 Task: Add Salted Caramel Chocolate Chip Cookies to the cart.
Action: Mouse moved to (763, 276)
Screenshot: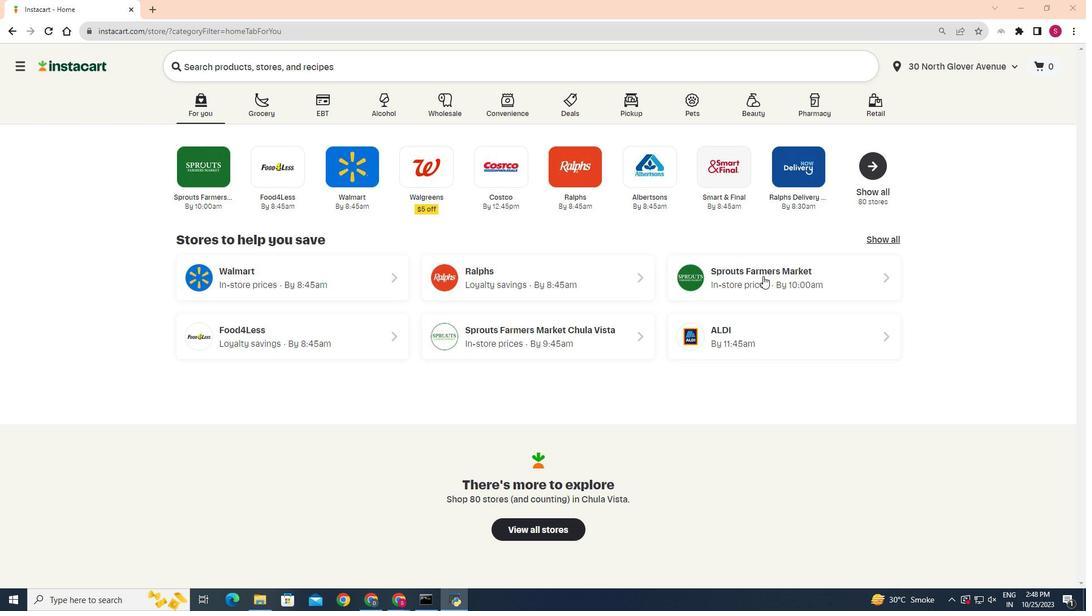 
Action: Mouse pressed left at (763, 276)
Screenshot: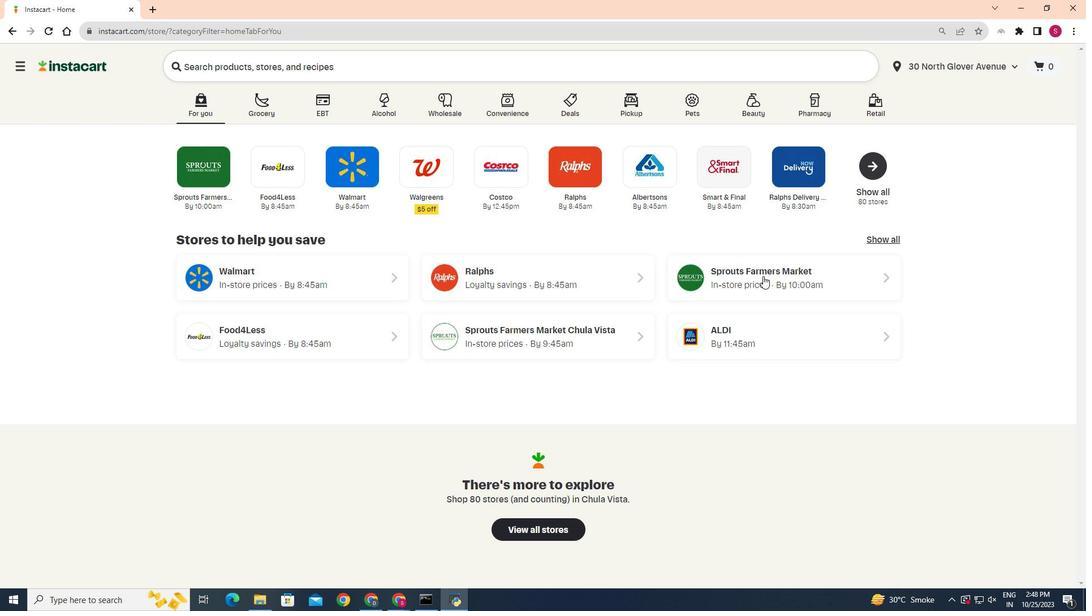 
Action: Mouse moved to (30, 451)
Screenshot: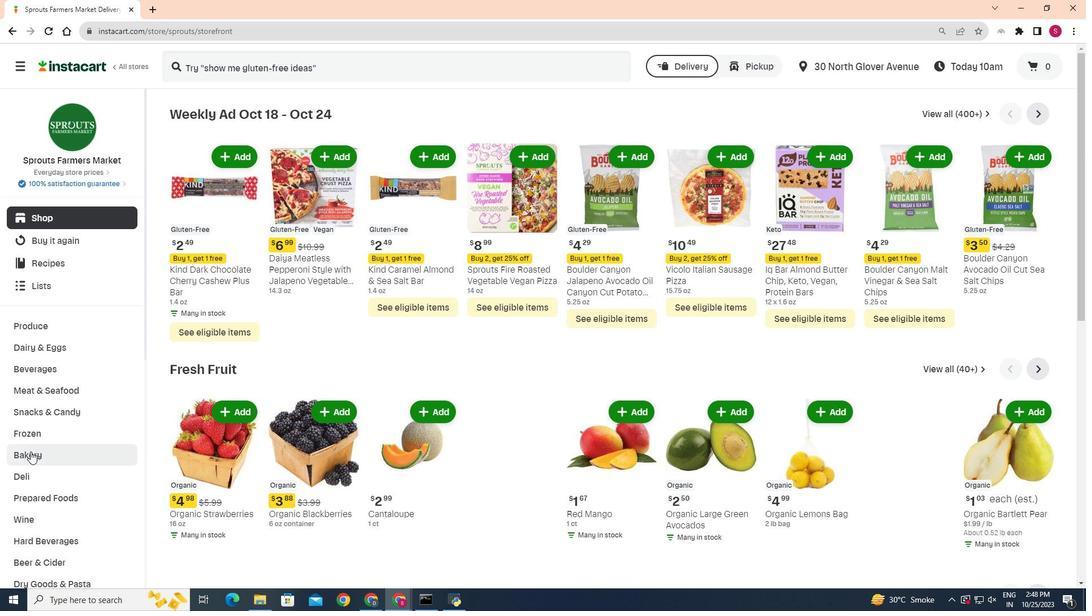 
Action: Mouse pressed left at (30, 451)
Screenshot: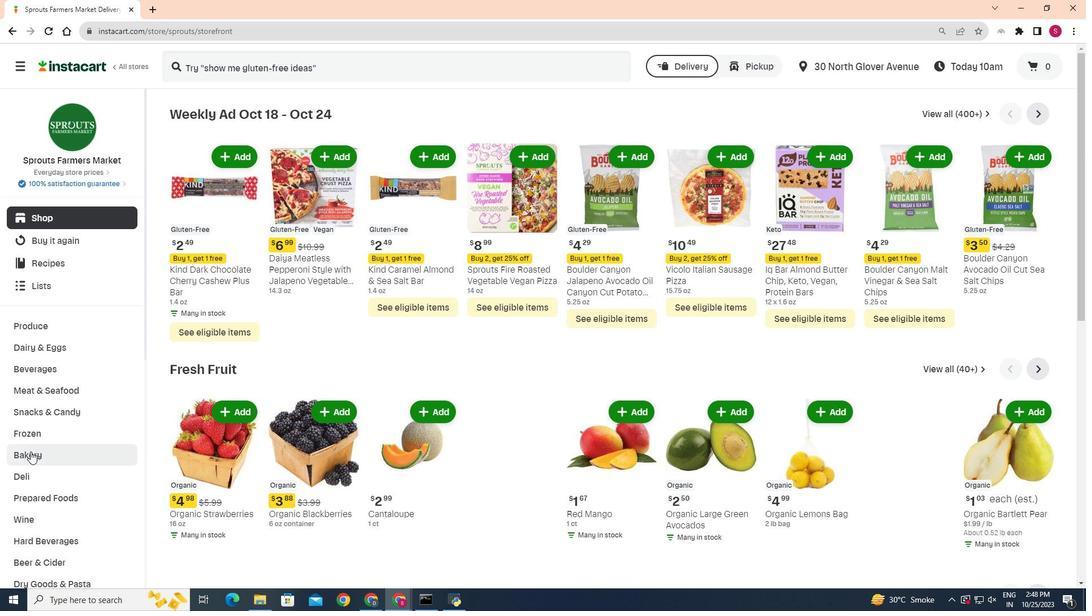 
Action: Mouse moved to (369, 183)
Screenshot: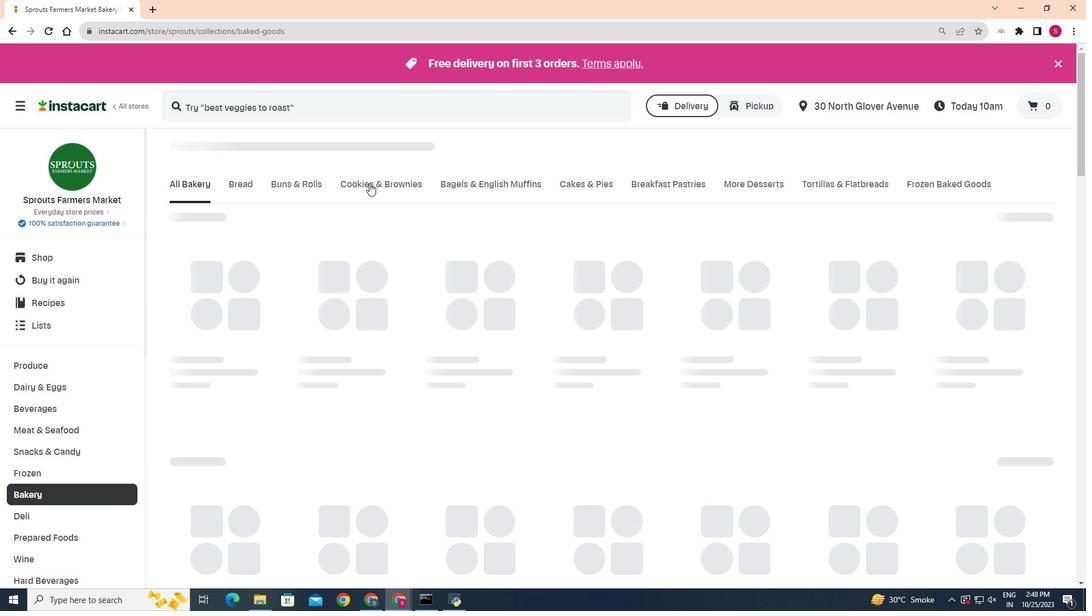 
Action: Mouse pressed left at (369, 183)
Screenshot: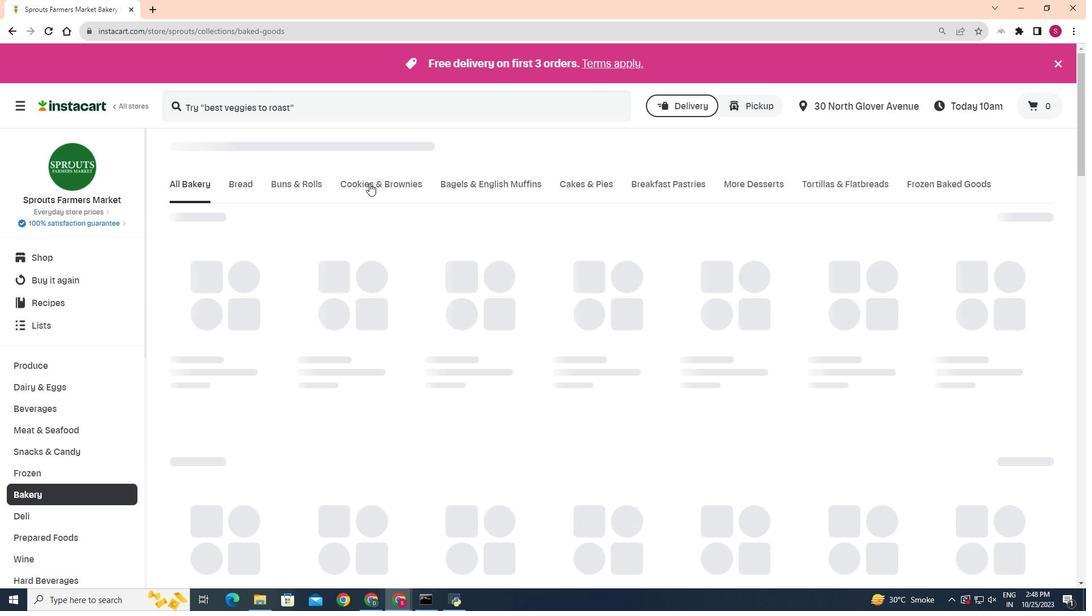 
Action: Mouse moved to (255, 230)
Screenshot: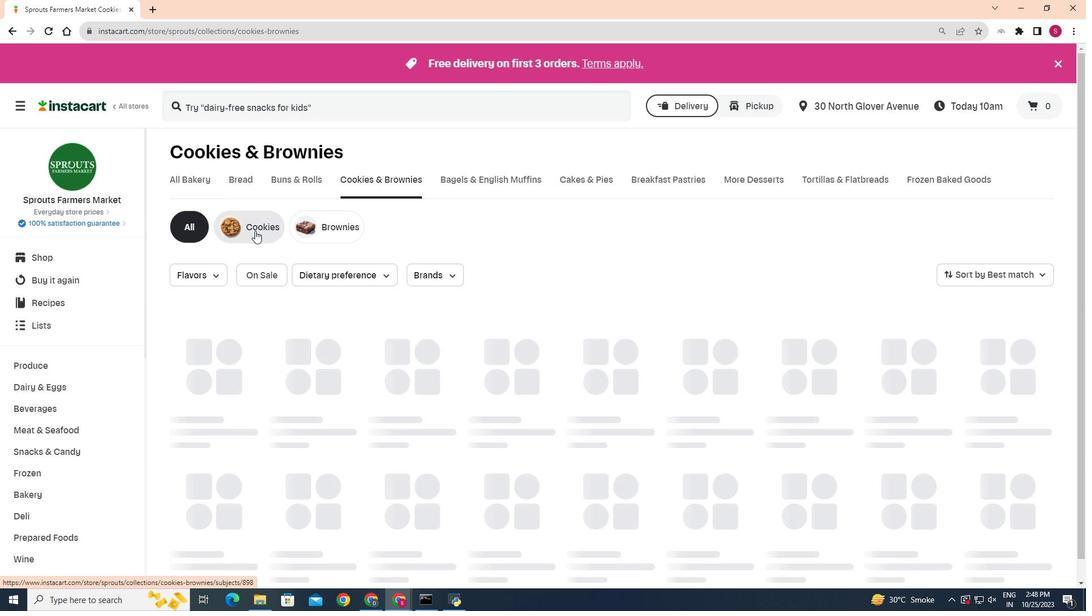 
Action: Mouse pressed left at (255, 230)
Screenshot: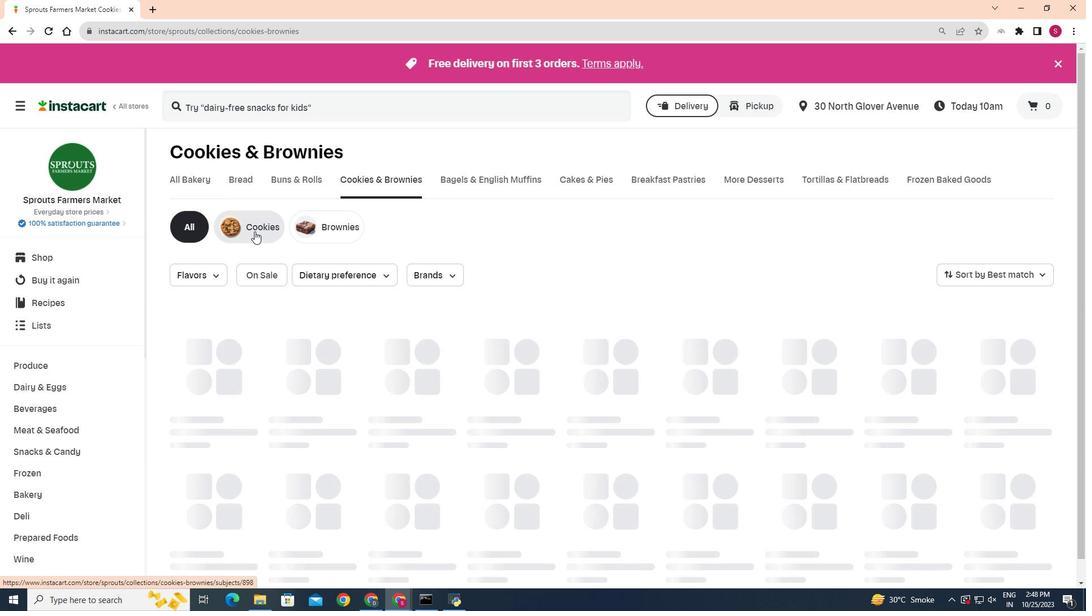 
Action: Mouse moved to (1015, 308)
Screenshot: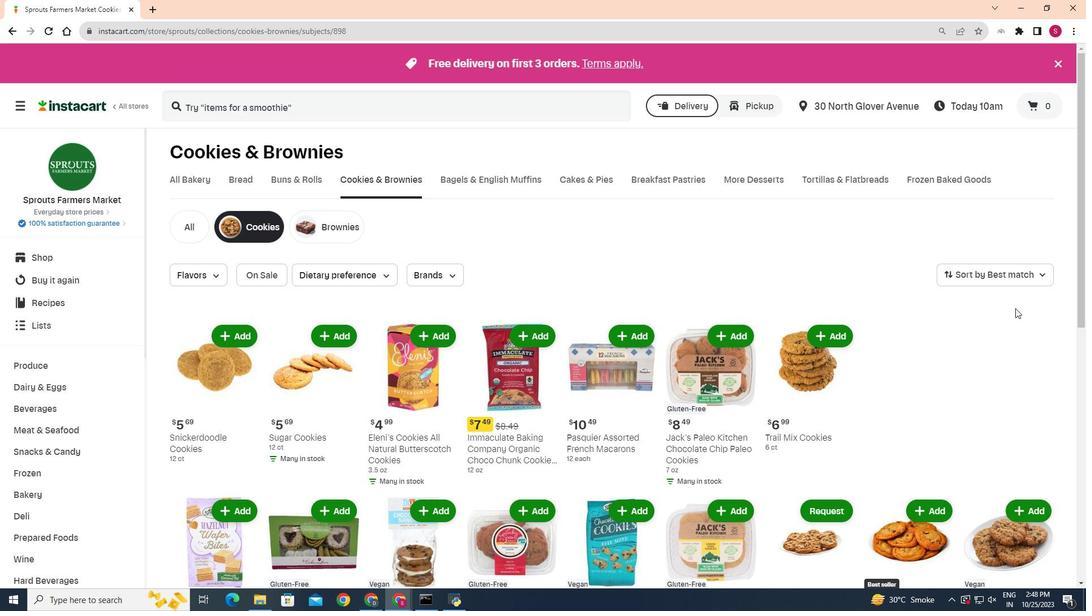 
Action: Mouse scrolled (1015, 307) with delta (0, 0)
Screenshot: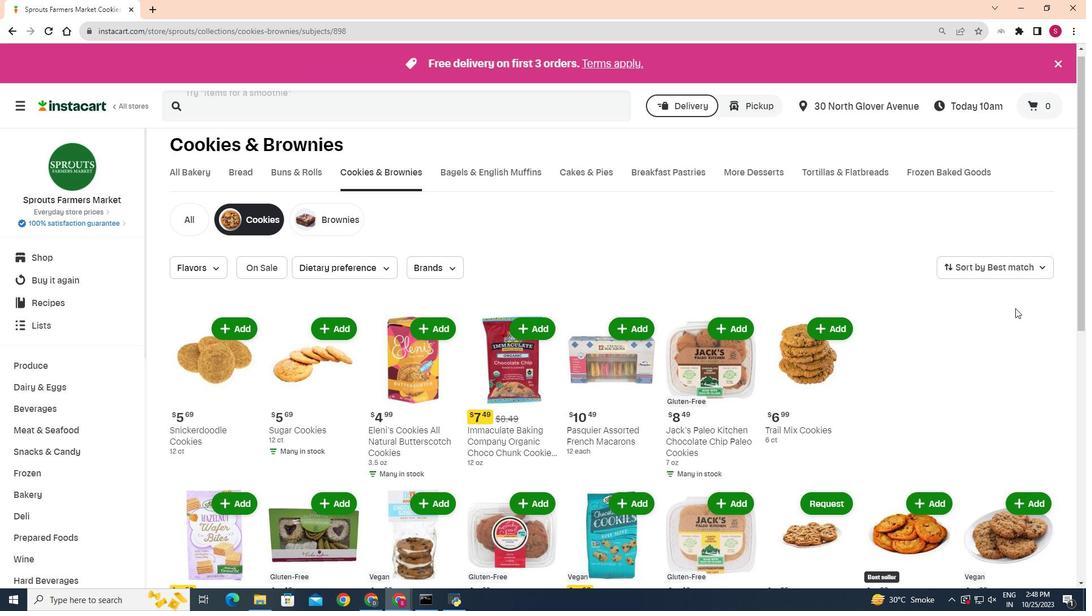 
Action: Mouse scrolled (1015, 307) with delta (0, 0)
Screenshot: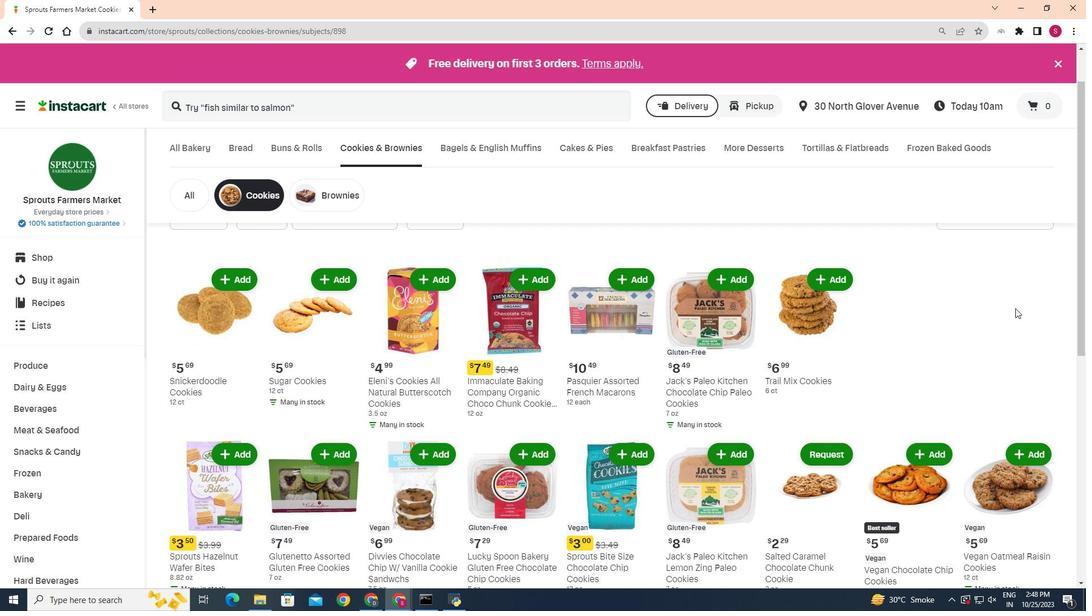 
Action: Mouse scrolled (1015, 307) with delta (0, 0)
Screenshot: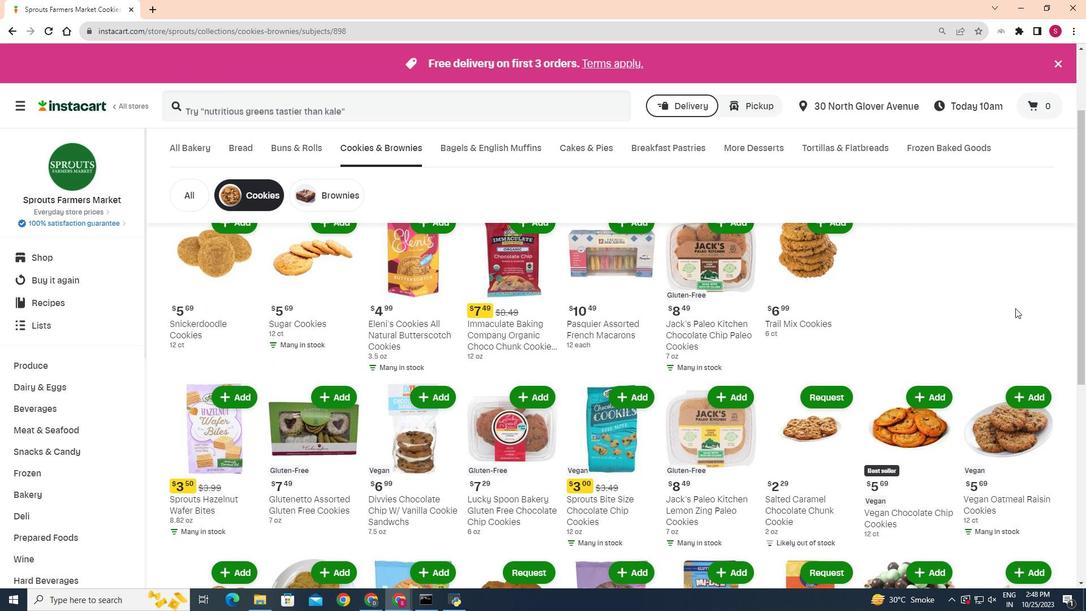 
Action: Mouse scrolled (1015, 307) with delta (0, 0)
Screenshot: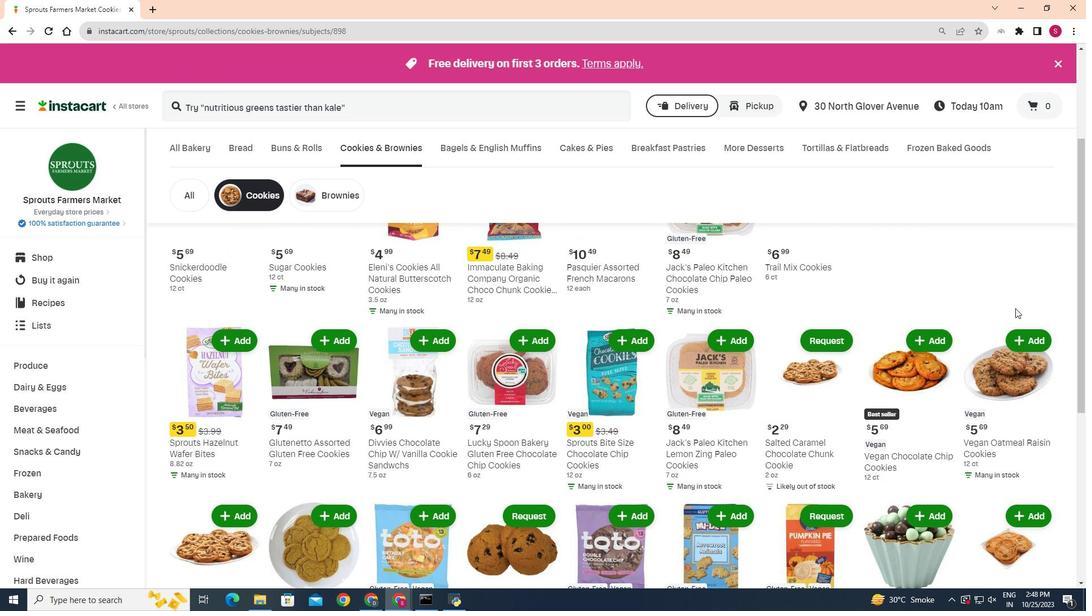 
Action: Mouse scrolled (1015, 307) with delta (0, 0)
Screenshot: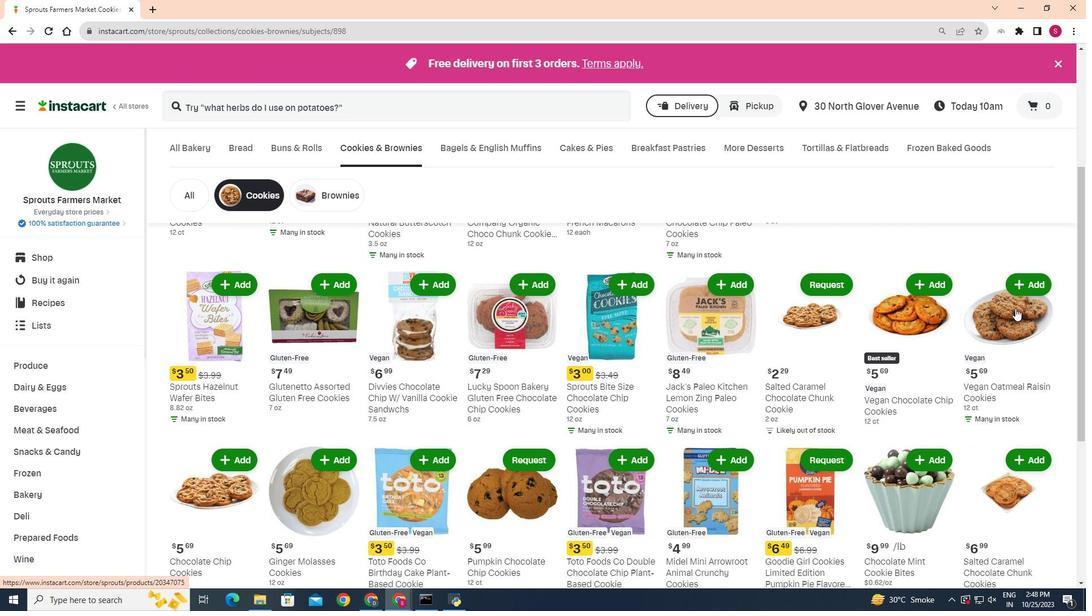 
Action: Mouse moved to (1012, 318)
Screenshot: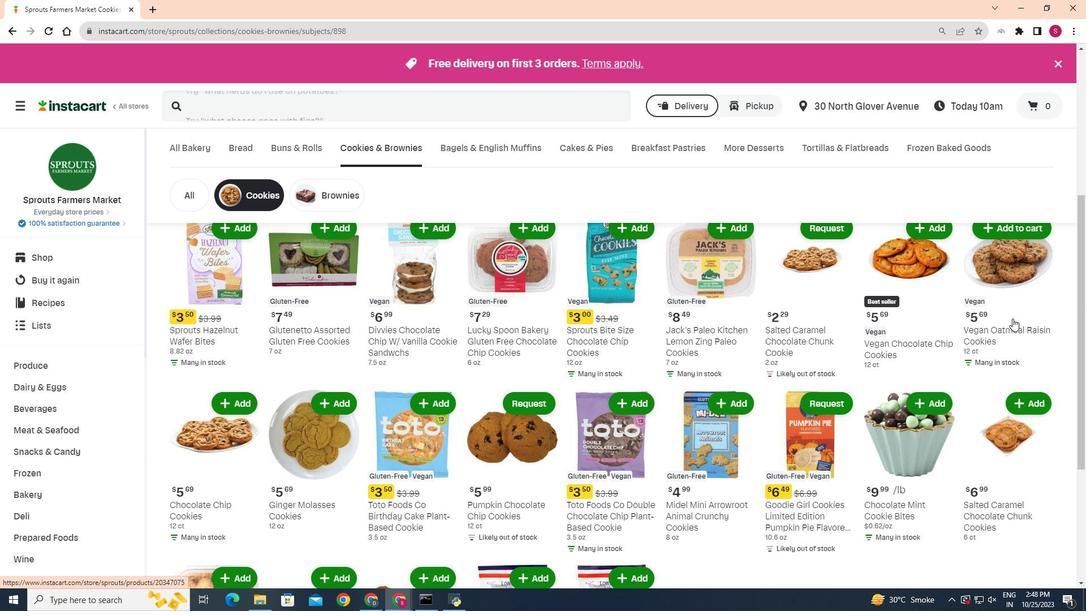 
Action: Mouse scrolled (1012, 317) with delta (0, 0)
Screenshot: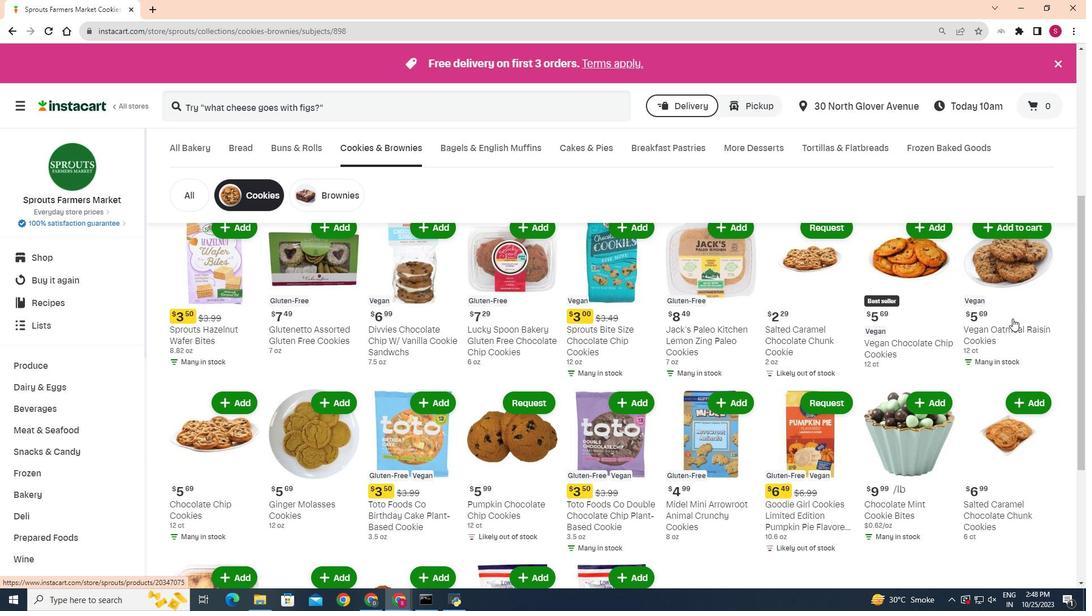 
Action: Mouse scrolled (1012, 317) with delta (0, 0)
Screenshot: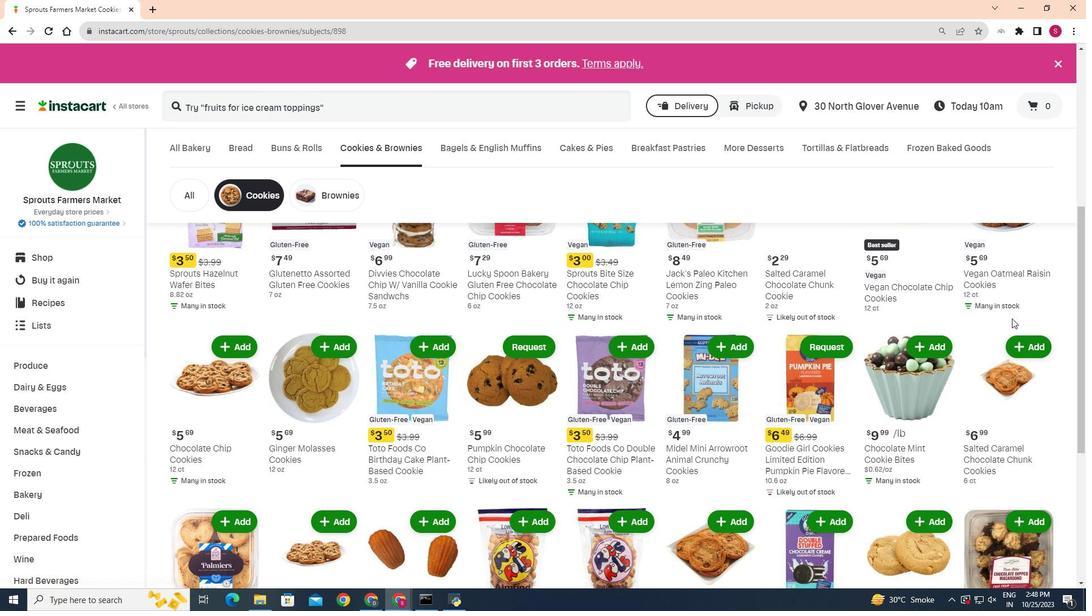 
Action: Mouse moved to (1007, 321)
Screenshot: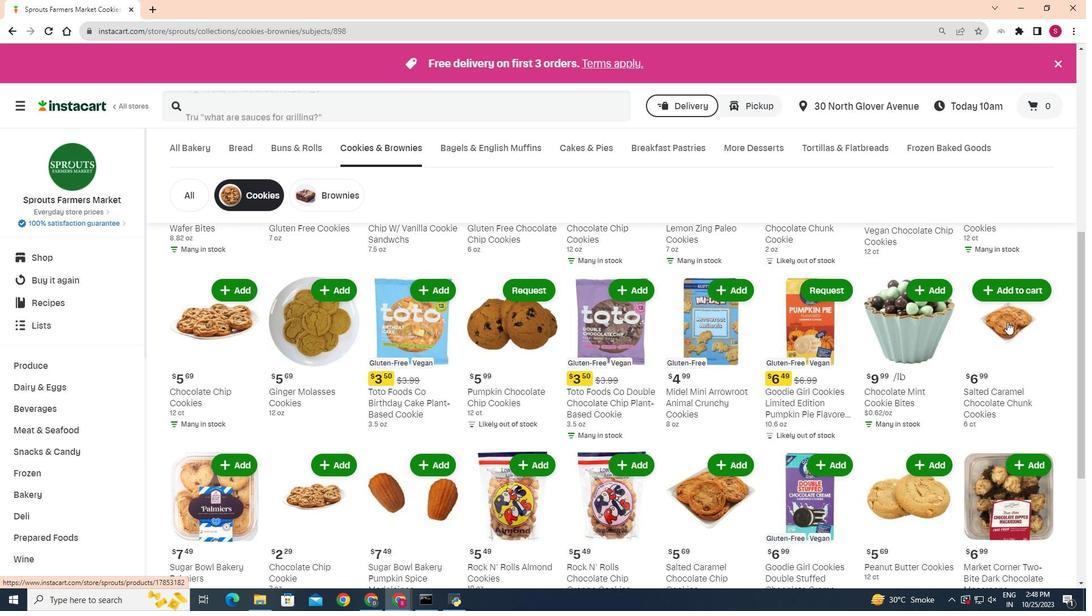 
Action: Mouse scrolled (1007, 321) with delta (0, 0)
Screenshot: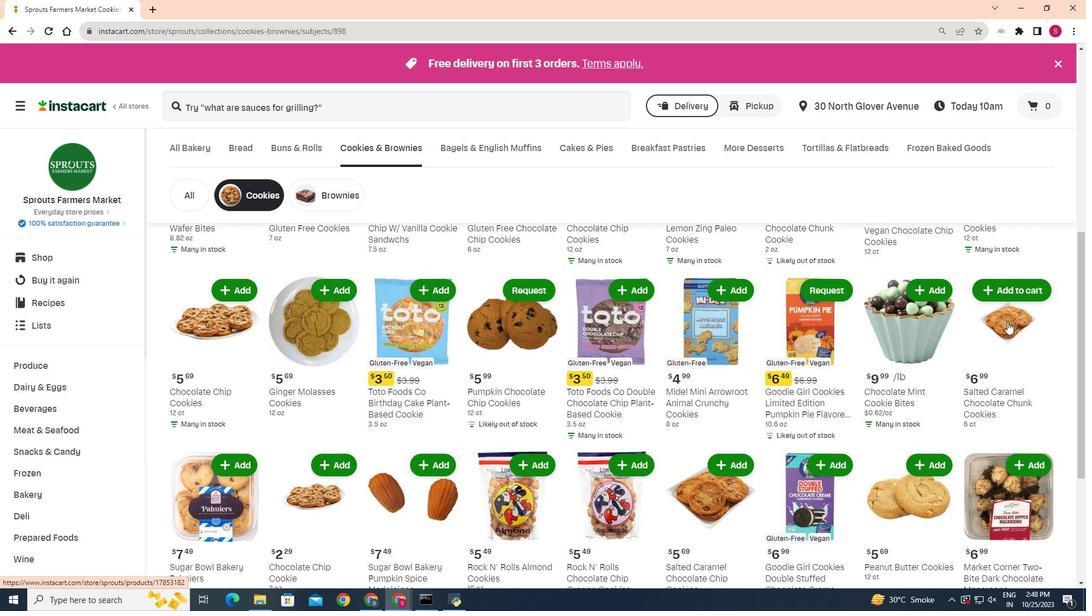 
Action: Mouse moved to (1005, 323)
Screenshot: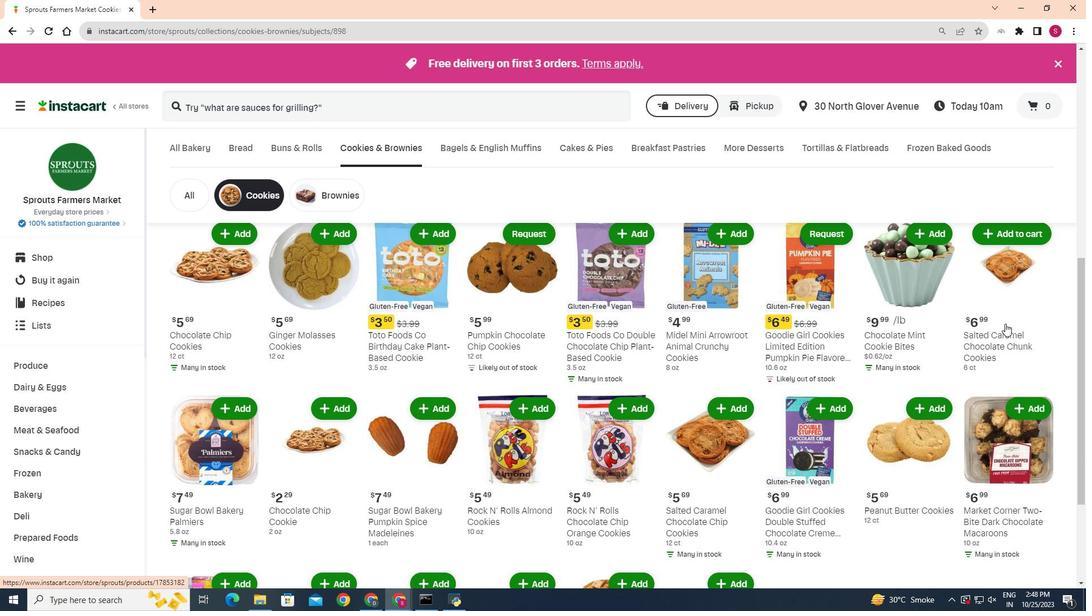 
Action: Mouse scrolled (1005, 323) with delta (0, 0)
Screenshot: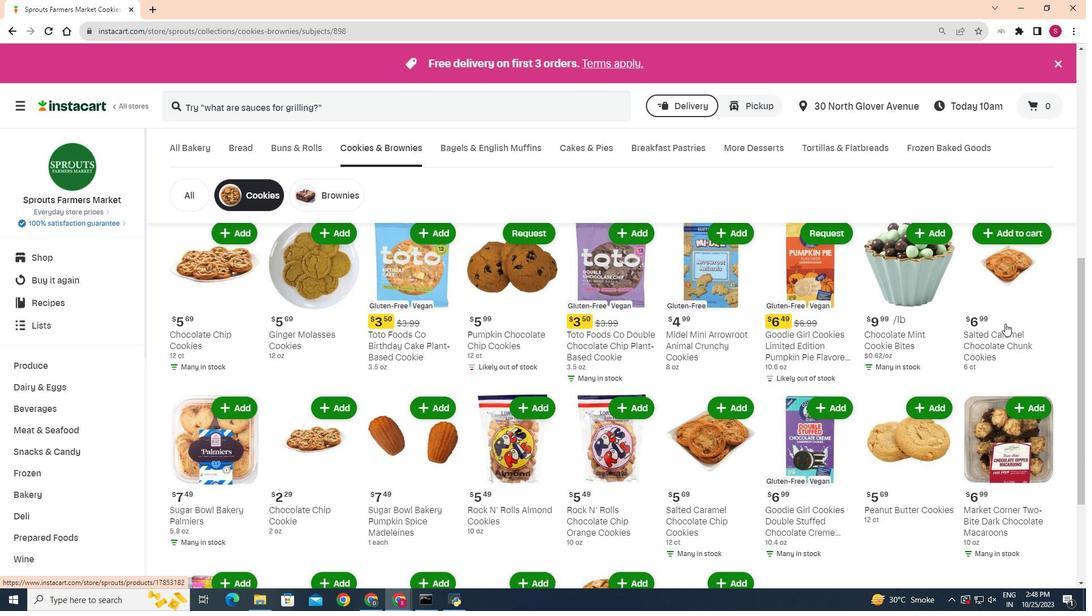 
Action: Mouse moved to (1004, 325)
Screenshot: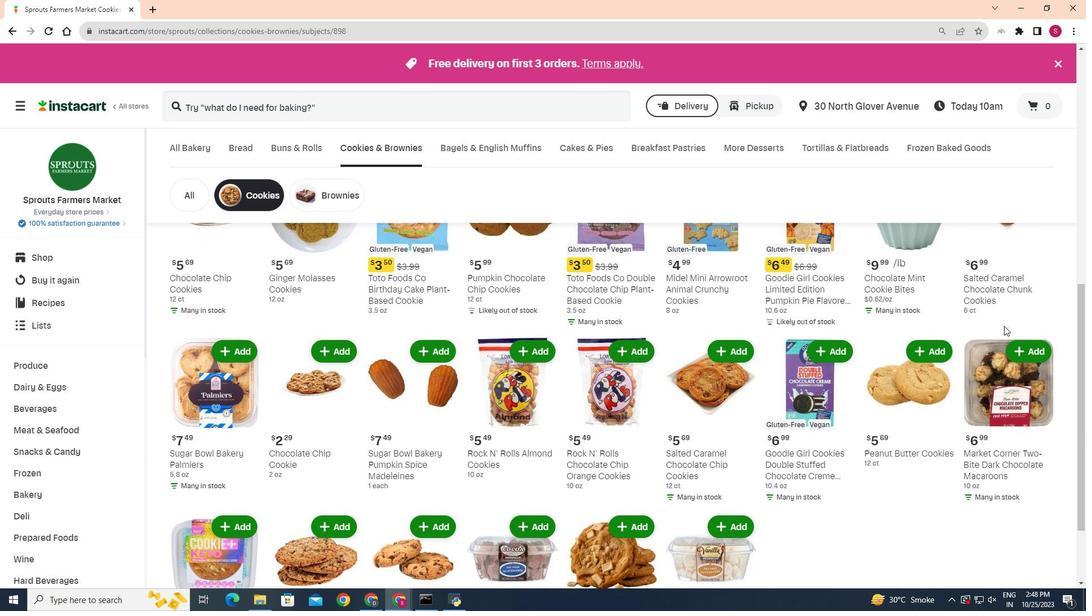 
Action: Mouse scrolled (1004, 325) with delta (0, 0)
Screenshot: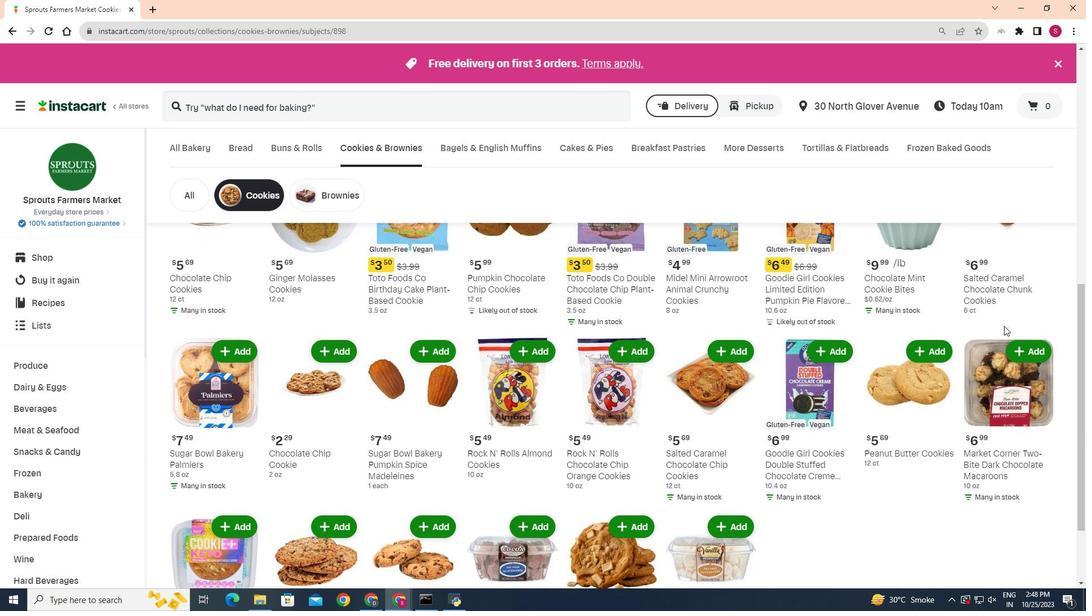 
Action: Mouse moved to (1002, 328)
Screenshot: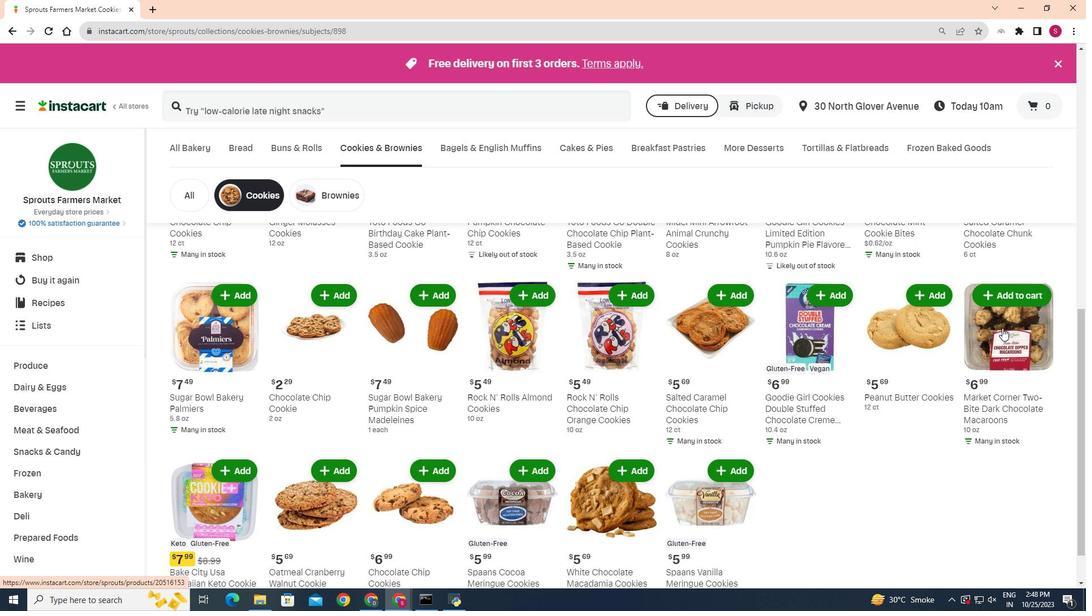 
Action: Mouse scrolled (1002, 327) with delta (0, 0)
Screenshot: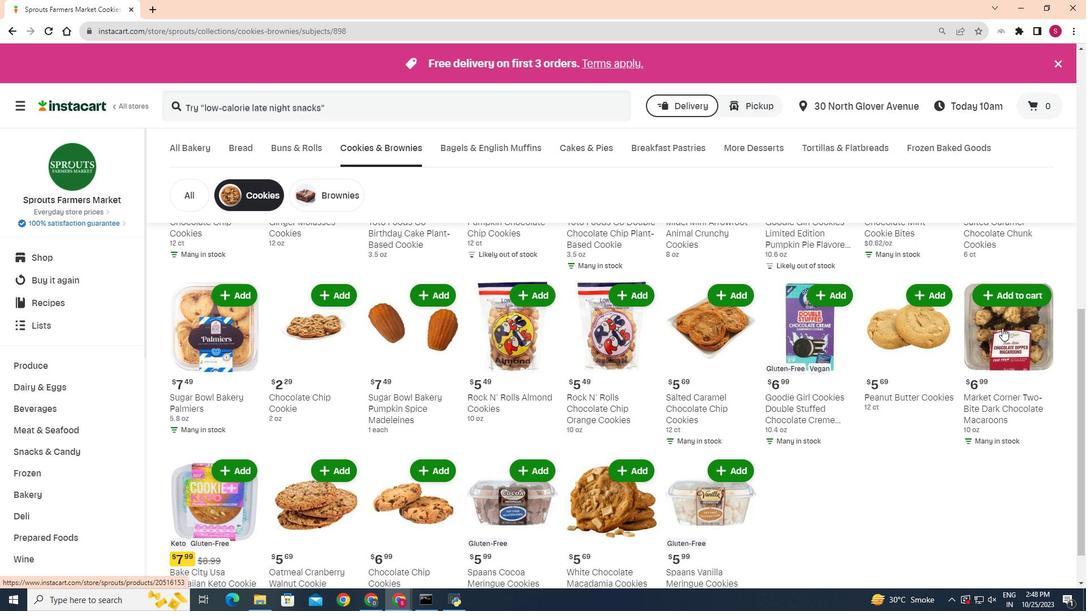 
Action: Mouse moved to (728, 241)
Screenshot: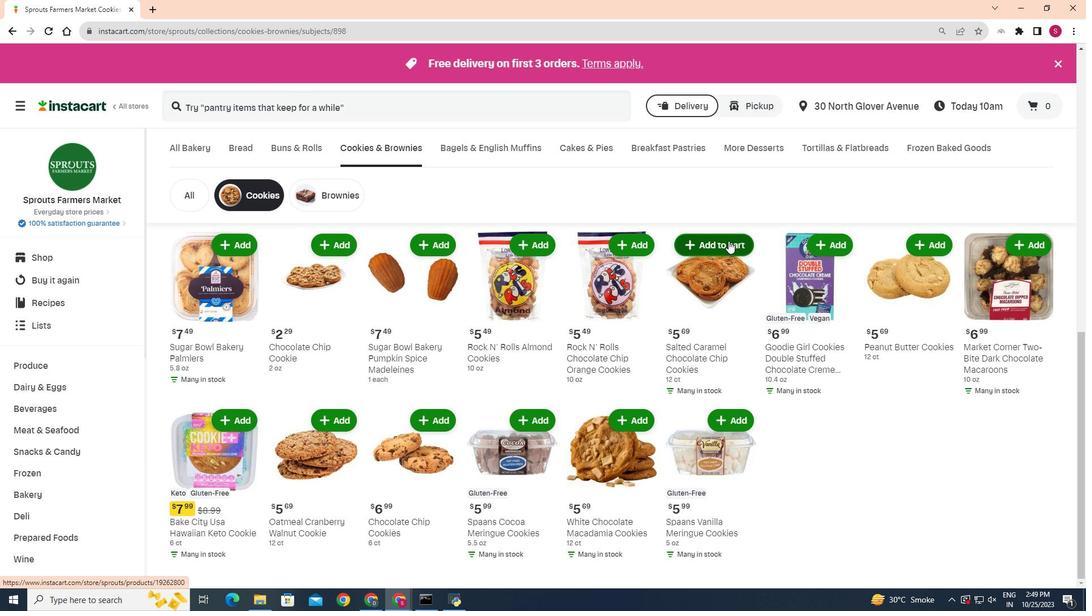 
Action: Mouse pressed left at (728, 241)
Screenshot: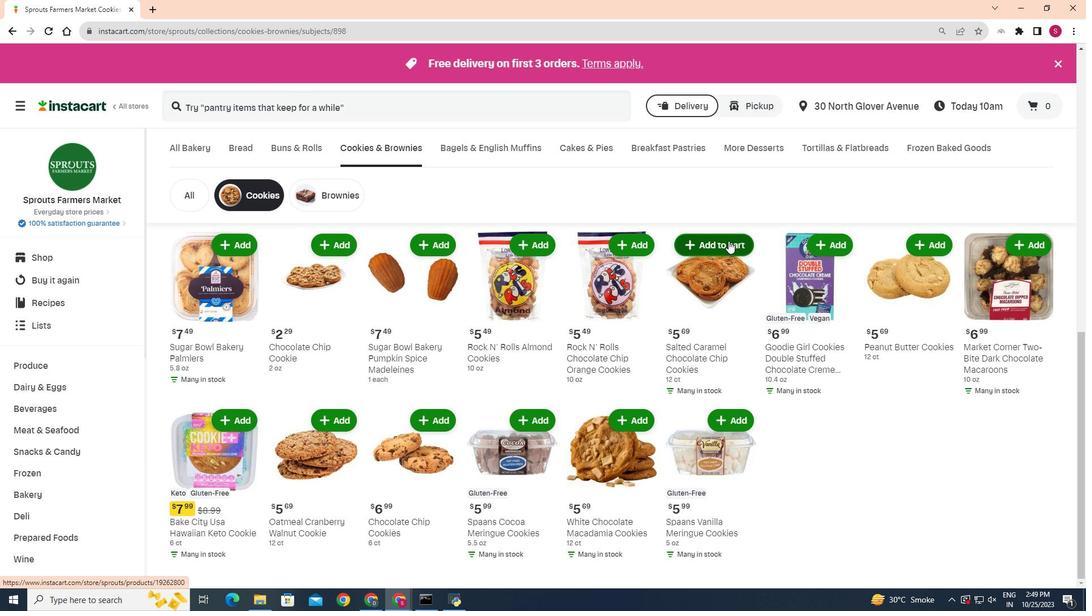 
Action: Mouse moved to (708, 301)
Screenshot: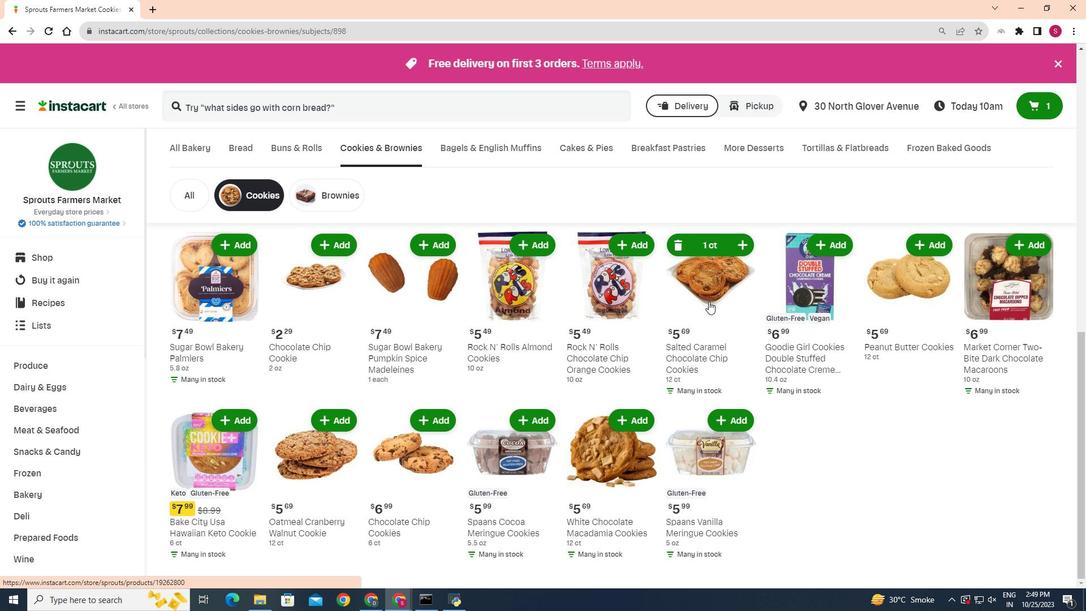 
